 Task: Add a signature Marie Turner containing With sincere appreciation and gratitude, Marie Turner to email address softage.3@softage.net and add a folder Service contracts
Action: Mouse moved to (139, 104)
Screenshot: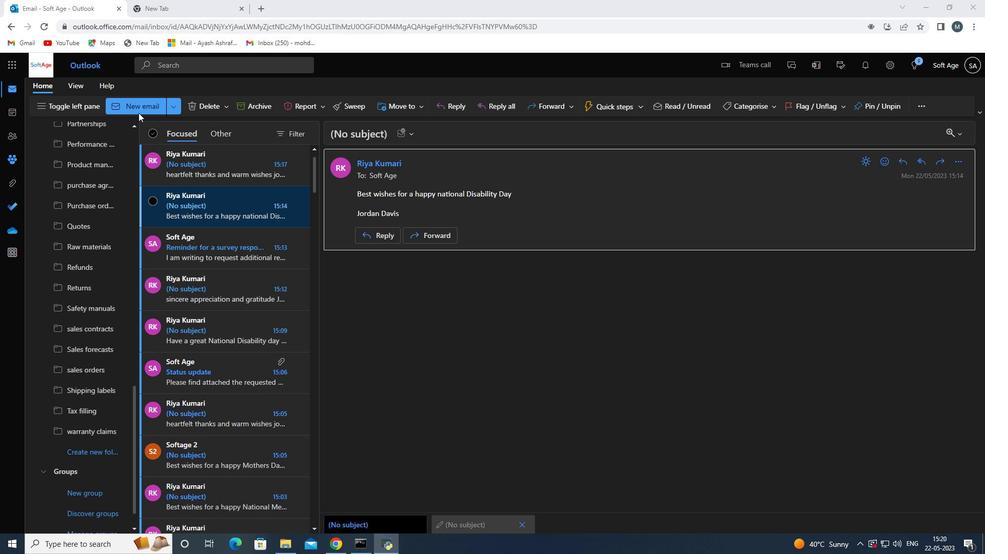 
Action: Mouse pressed left at (139, 104)
Screenshot: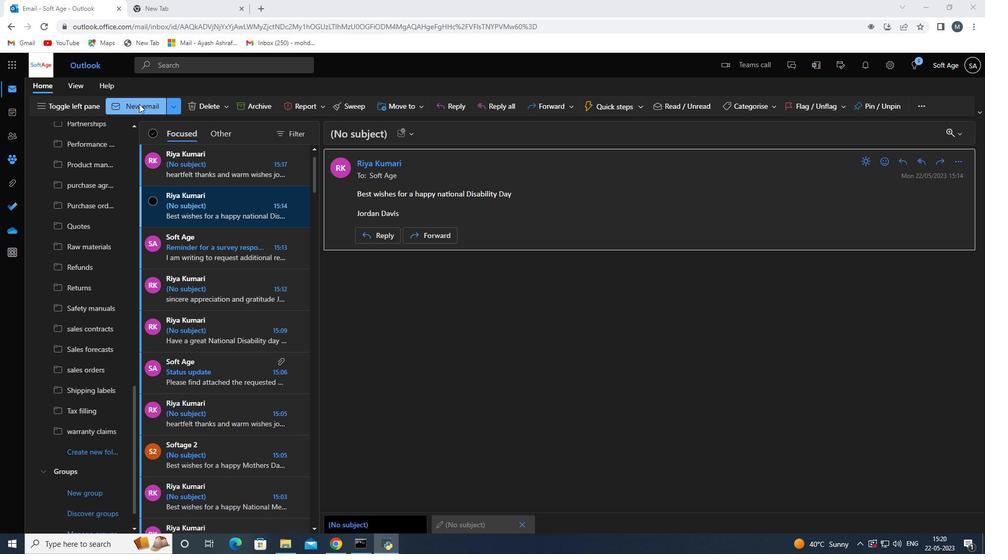 
Action: Mouse moved to (686, 109)
Screenshot: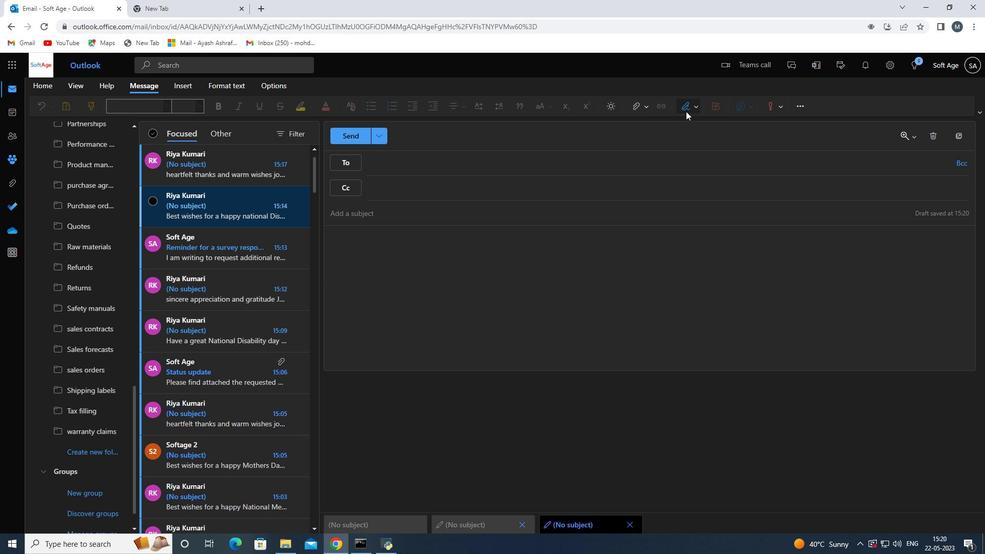 
Action: Mouse pressed left at (686, 109)
Screenshot: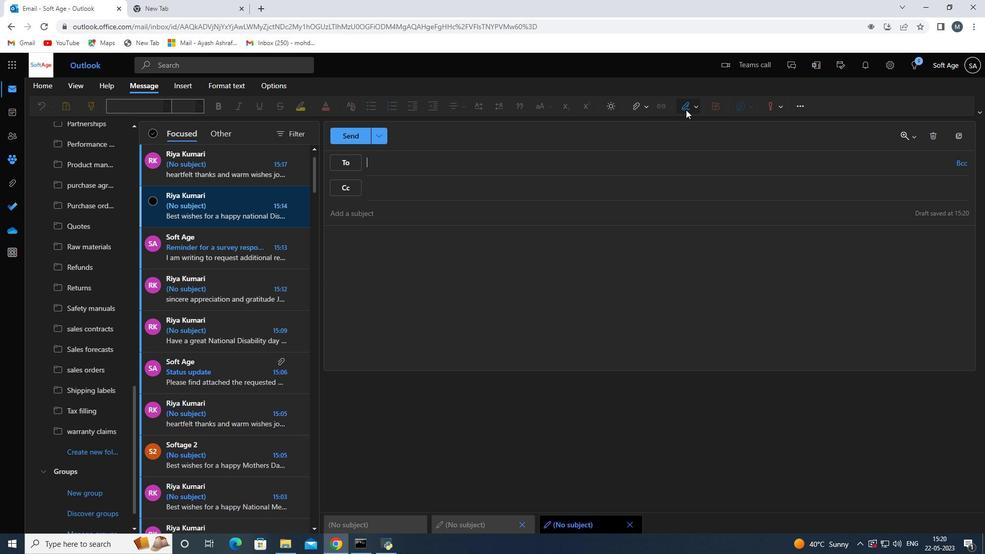
Action: Mouse moved to (671, 151)
Screenshot: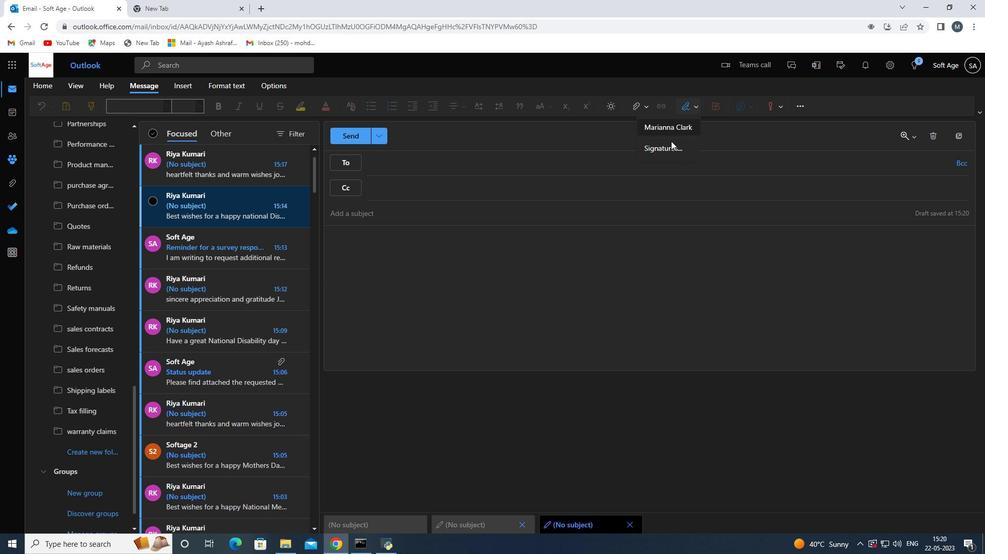 
Action: Mouse pressed left at (671, 151)
Screenshot: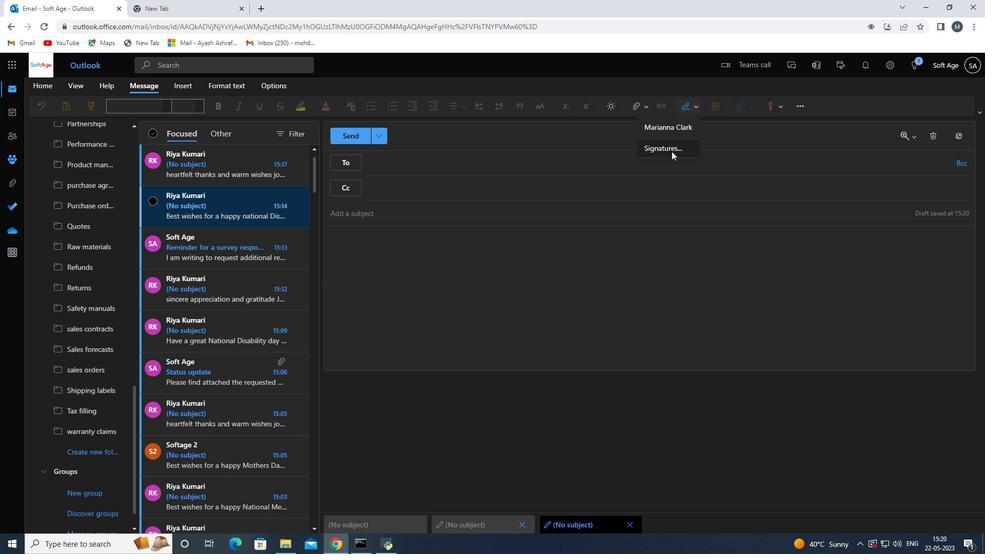 
Action: Mouse moved to (708, 193)
Screenshot: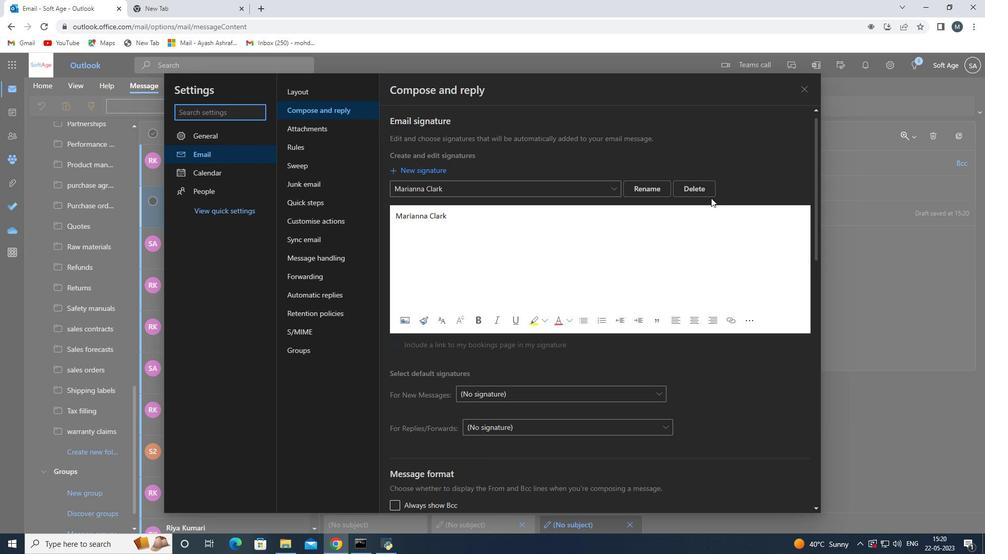 
Action: Mouse pressed left at (708, 193)
Screenshot: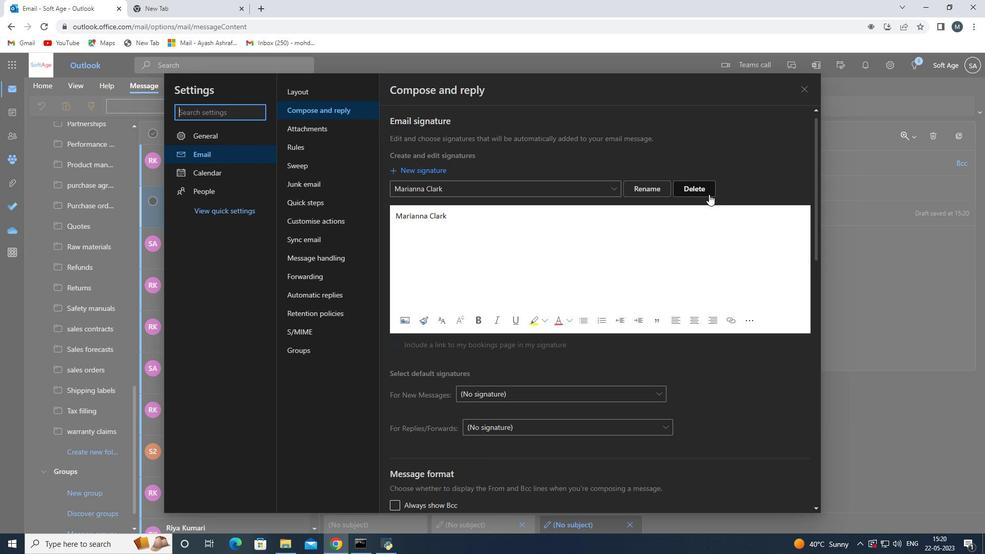 
Action: Mouse moved to (497, 188)
Screenshot: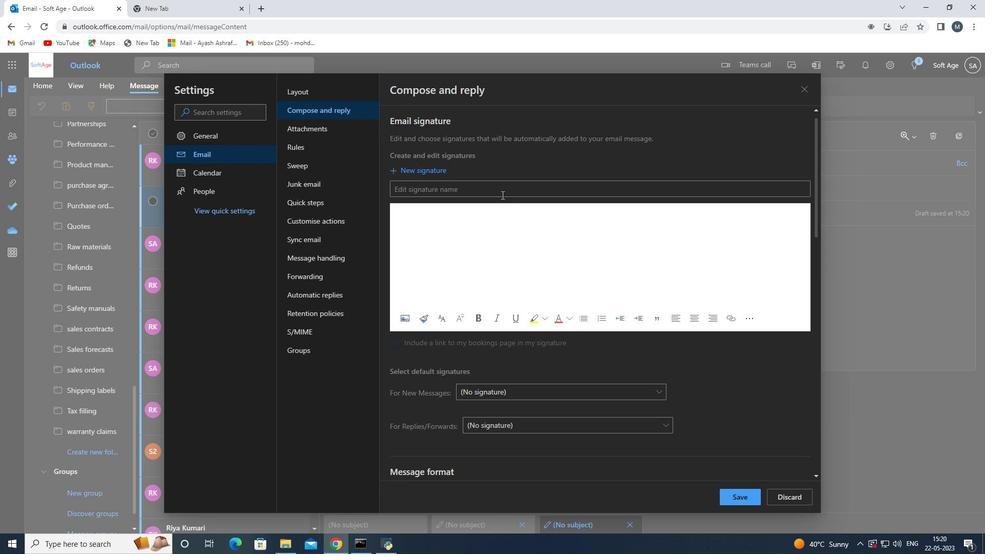 
Action: Mouse pressed left at (497, 188)
Screenshot: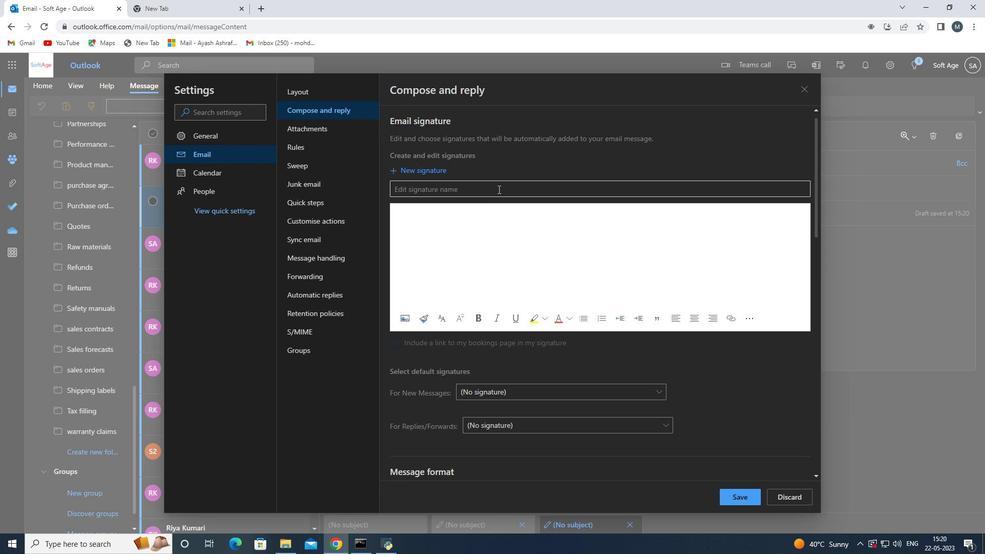 
Action: Key pressed turnr<Key.backspace><Key.backspace><Key.backspace><Key.backspace><Key.backspace><Key.backspace><Key.backspace><Key.backspace><Key.backspace><Key.backspace><Key.backspace><Key.backspace><Key.backspace><Key.backspace><Key.backspace><Key.backspace><Key.backspace><Key.backspace><Key.backspace><Key.backspace><Key.shift><Key.shift><Key.shift><Key.shift><Key.shift><Key.shift><Key.shift><Key.shift><Key.shift><Key.shift><Key.shift><Key.shift><Key.shift><Key.shift><Key.shift>Turner<Key.space><Key.backspace><Key.backspace><Key.backspace><Key.backspace><Key.backspace><Key.backspace><Key.backspace><Key.backspace><Key.backspace><Key.backspace><Key.backspace><Key.backspace><Key.backspace><Key.backspace><Key.backspace><Key.backspace><Key.backspace><Key.backspace><Key.backspace><Key.backspace><Key.backspace><Key.backspace><Key.shift>Marie<Key.space><Key.shift>Turner<Key.space>
Screenshot: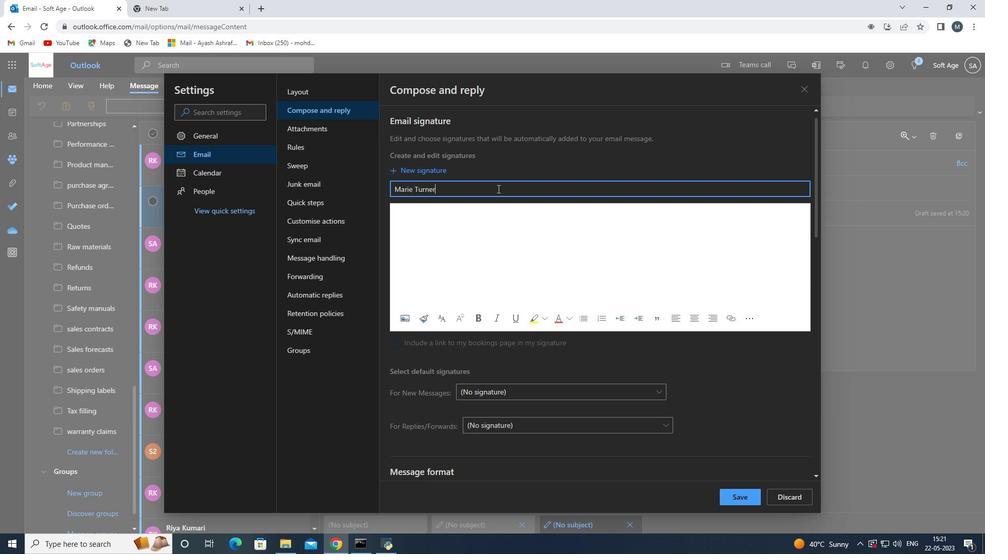 
Action: Mouse moved to (487, 223)
Screenshot: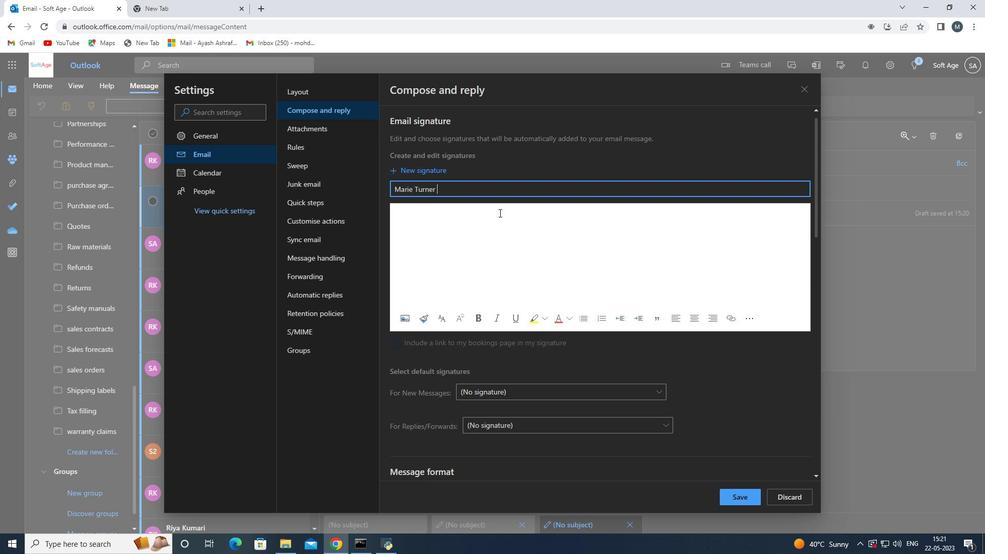 
Action: Mouse pressed left at (487, 223)
Screenshot: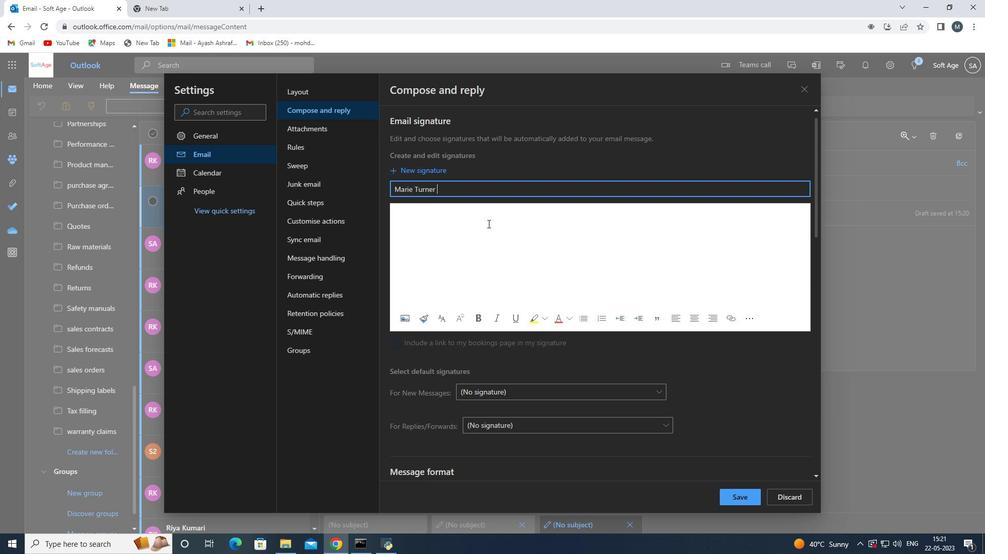 
Action: Key pressed <Key.shift>Mas<Key.backspace>rie<Key.space><Key.shift>Turner<Key.space>
Screenshot: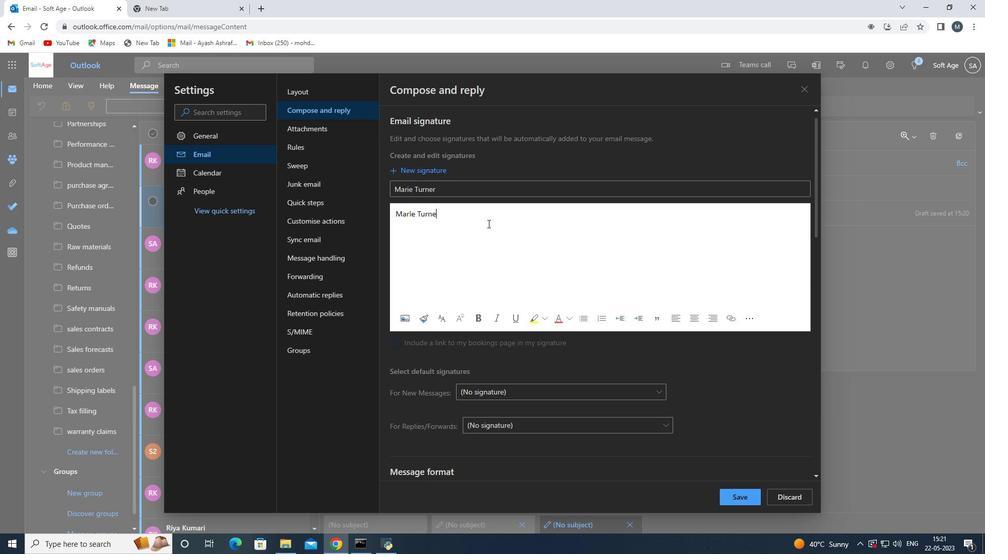 
Action: Mouse moved to (743, 493)
Screenshot: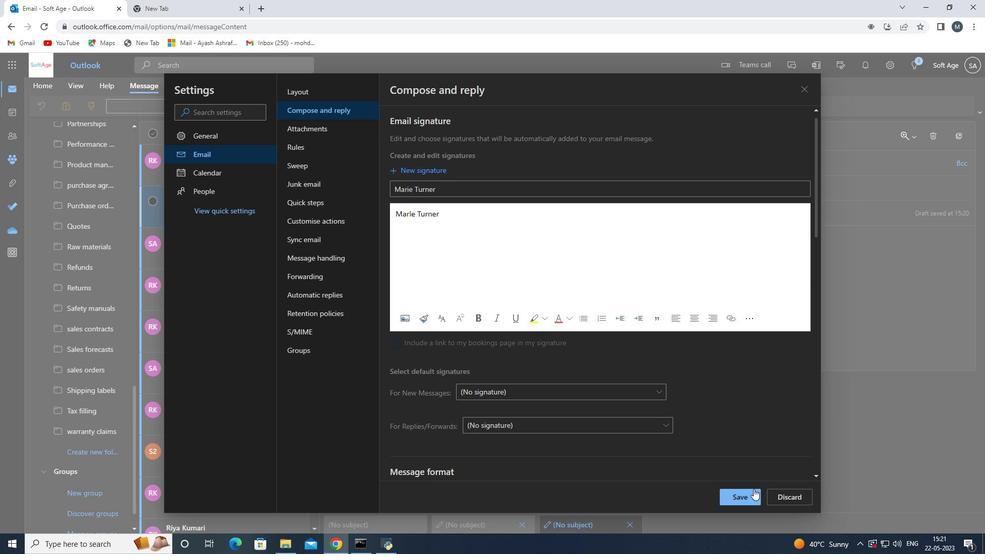 
Action: Mouse pressed left at (743, 493)
Screenshot: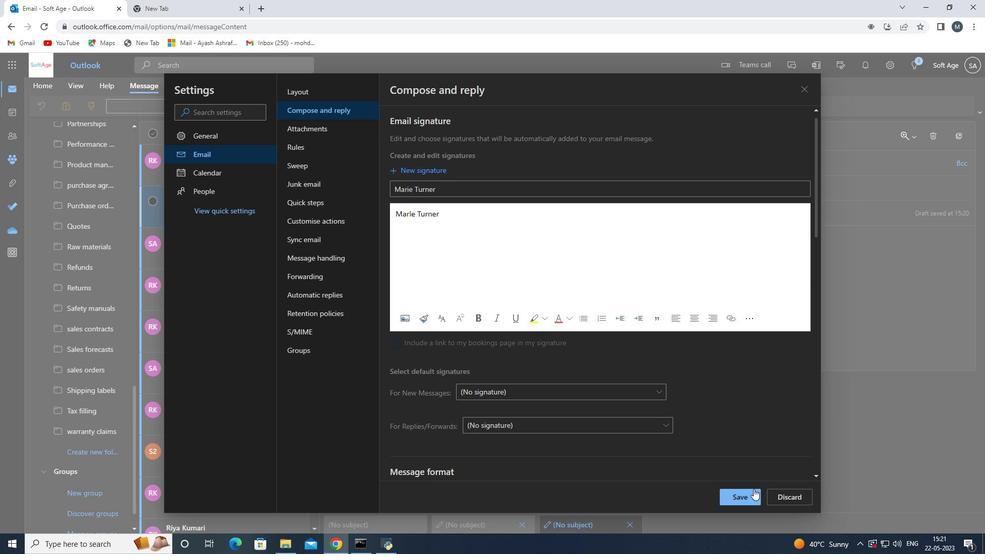 
Action: Mouse moved to (809, 89)
Screenshot: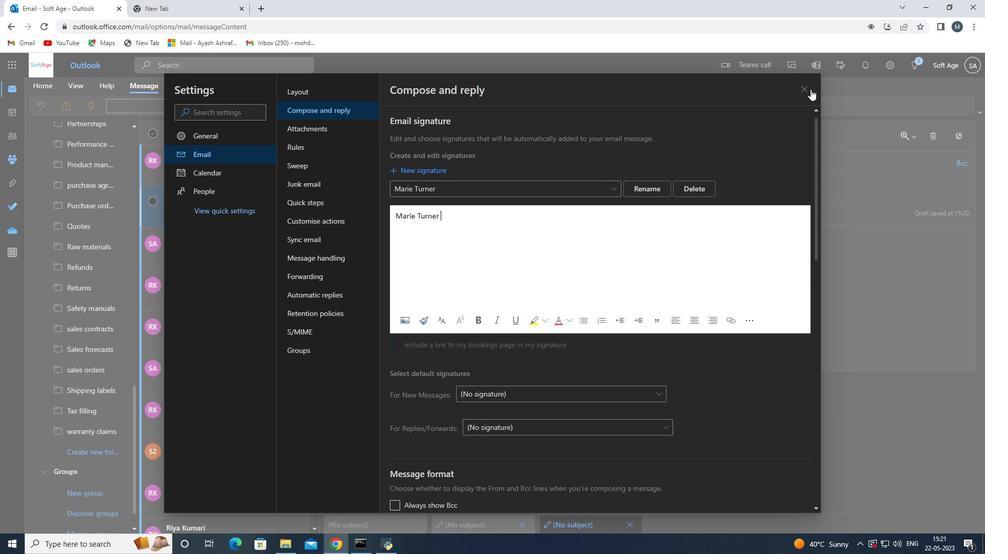 
Action: Mouse pressed left at (809, 89)
Screenshot: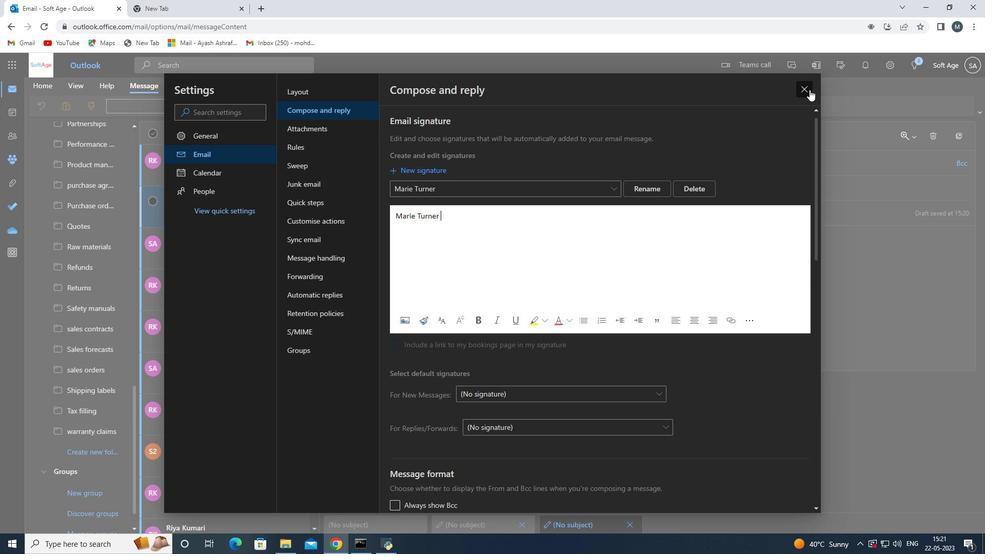 
Action: Mouse moved to (422, 227)
Screenshot: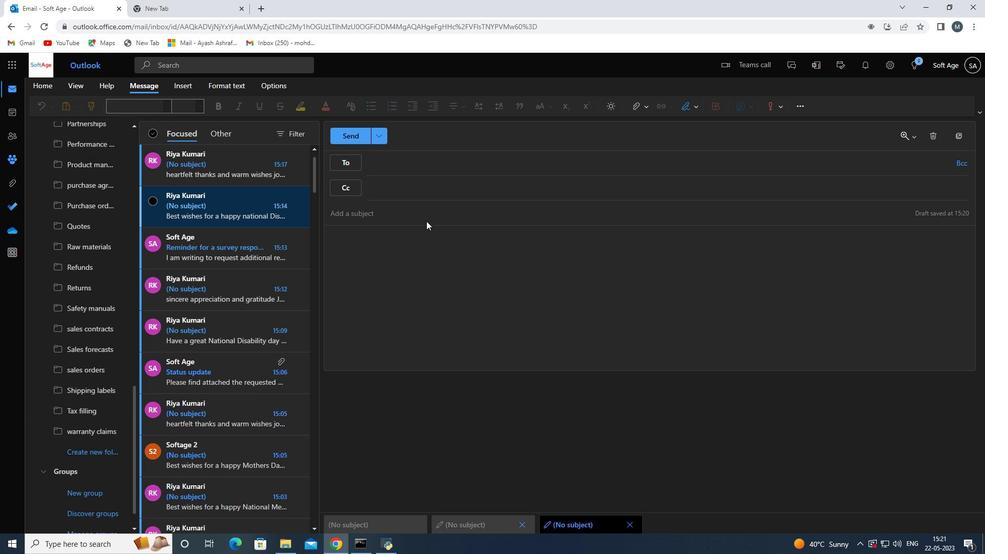 
Action: Mouse pressed left at (422, 227)
Screenshot: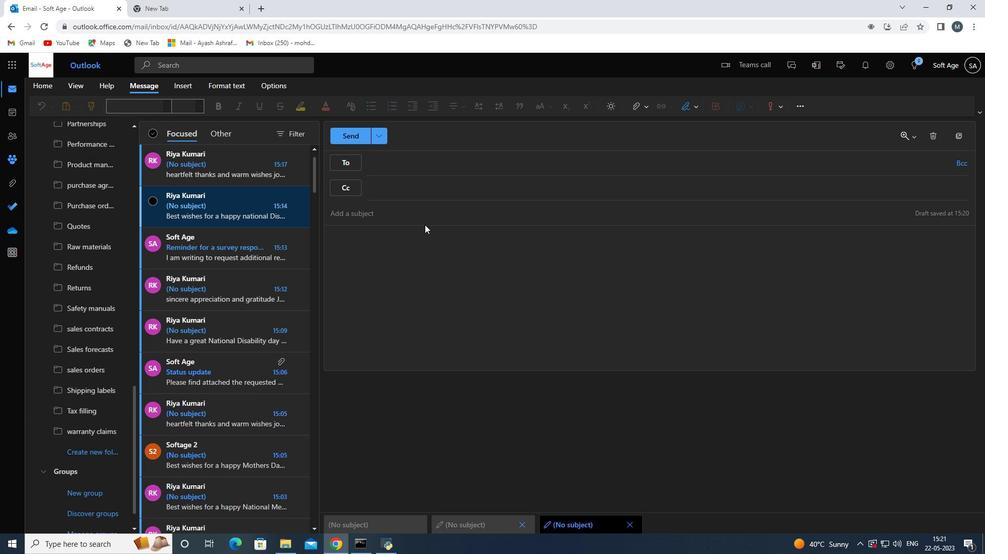 
Action: Mouse moved to (419, 237)
Screenshot: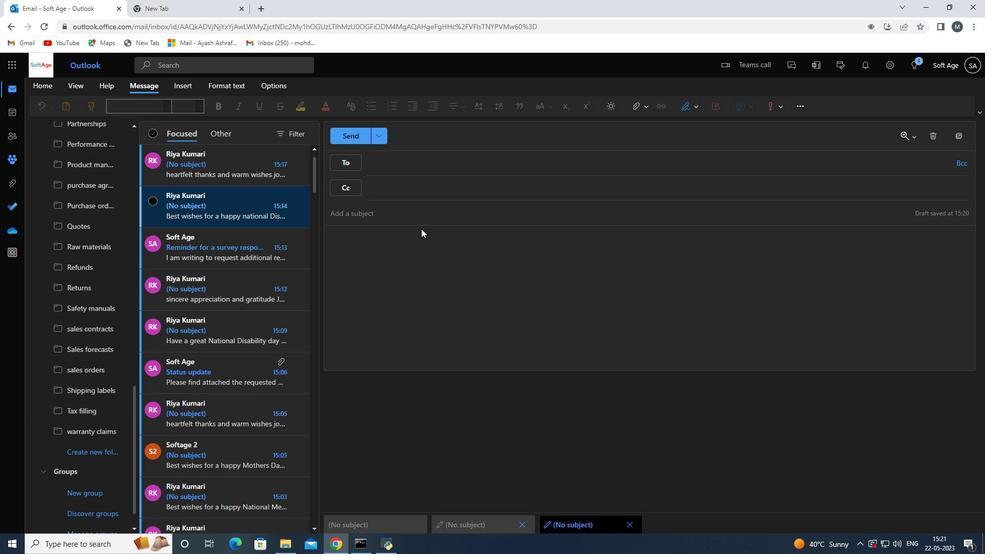 
Action: Mouse pressed left at (419, 237)
Screenshot: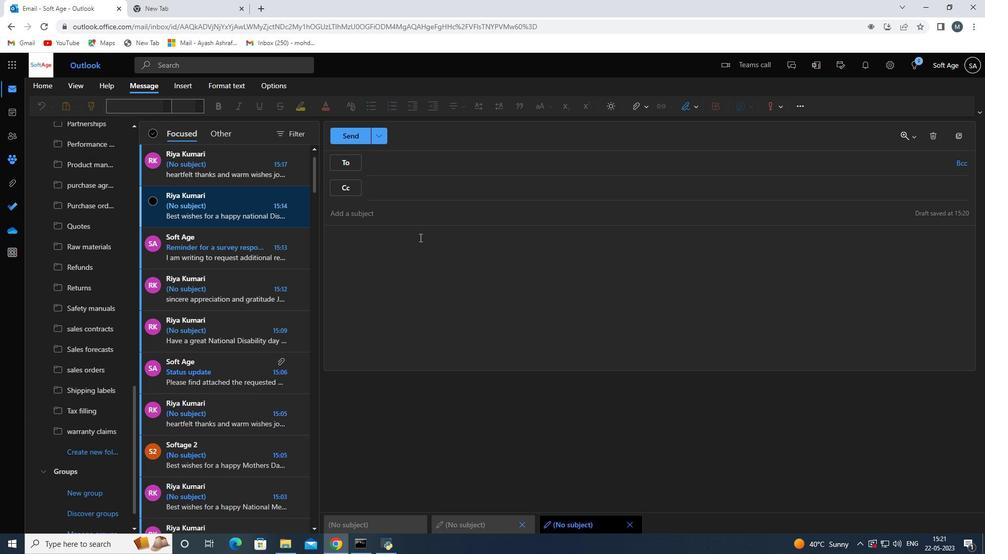 
Action: Mouse moved to (696, 106)
Screenshot: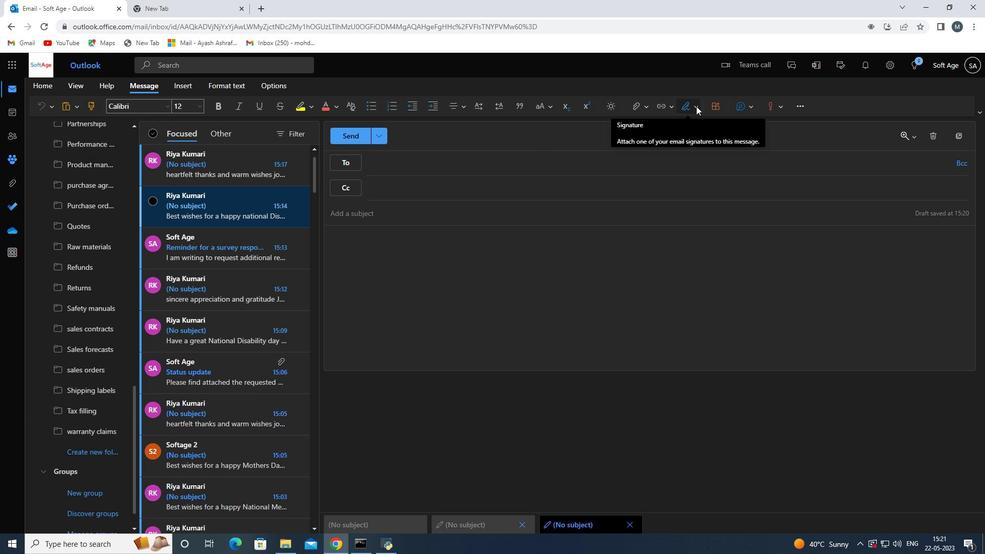 
Action: Mouse pressed left at (696, 106)
Screenshot: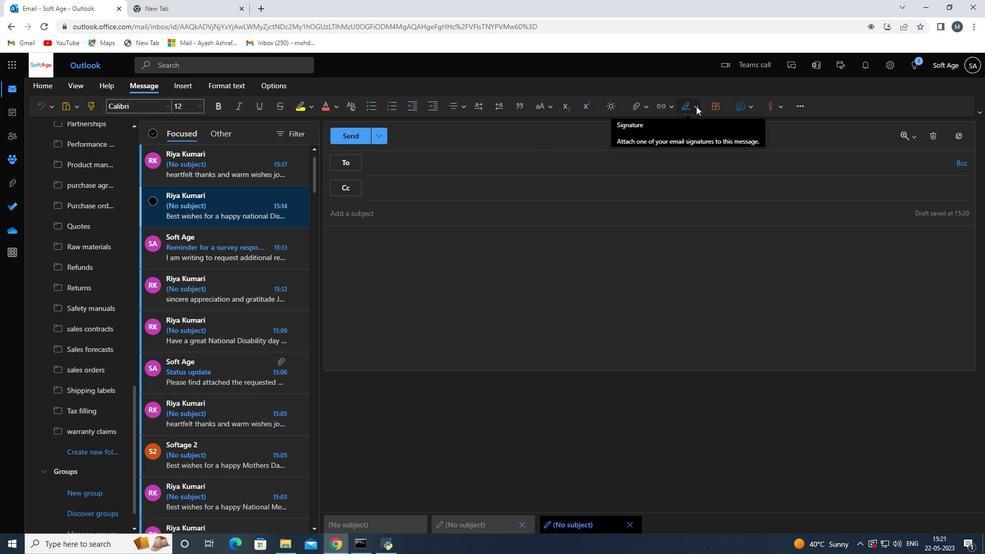 
Action: Mouse moved to (676, 131)
Screenshot: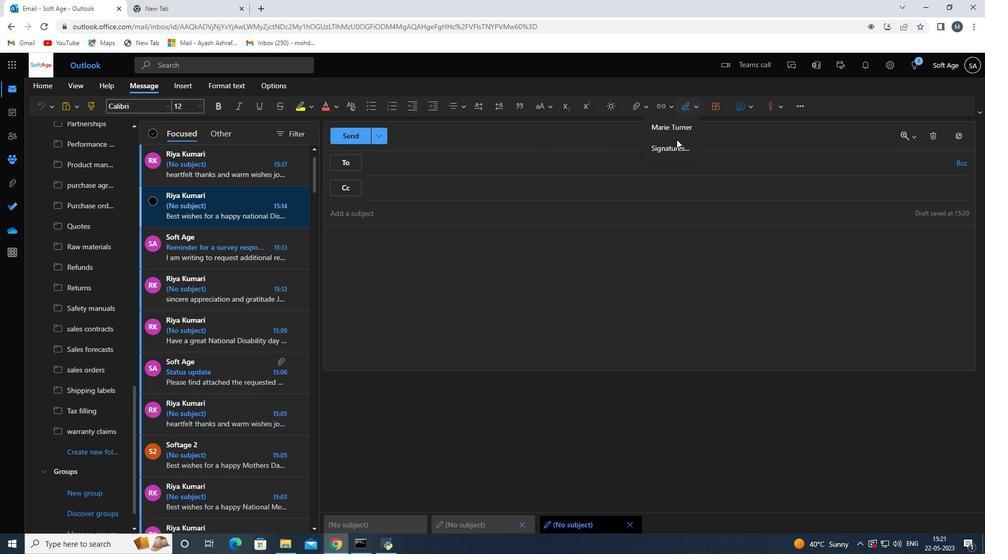 
Action: Mouse pressed left at (676, 131)
Screenshot: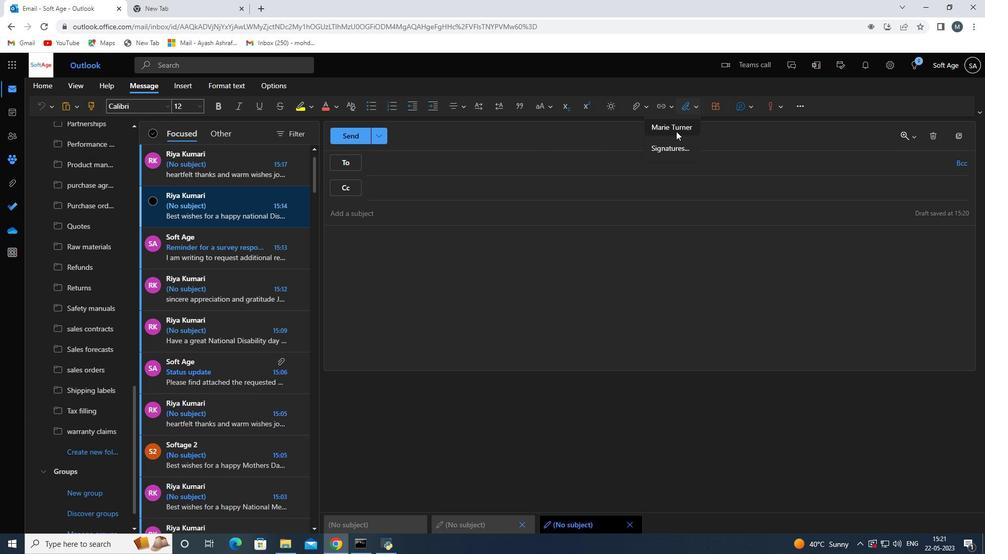 
Action: Mouse moved to (403, 253)
Screenshot: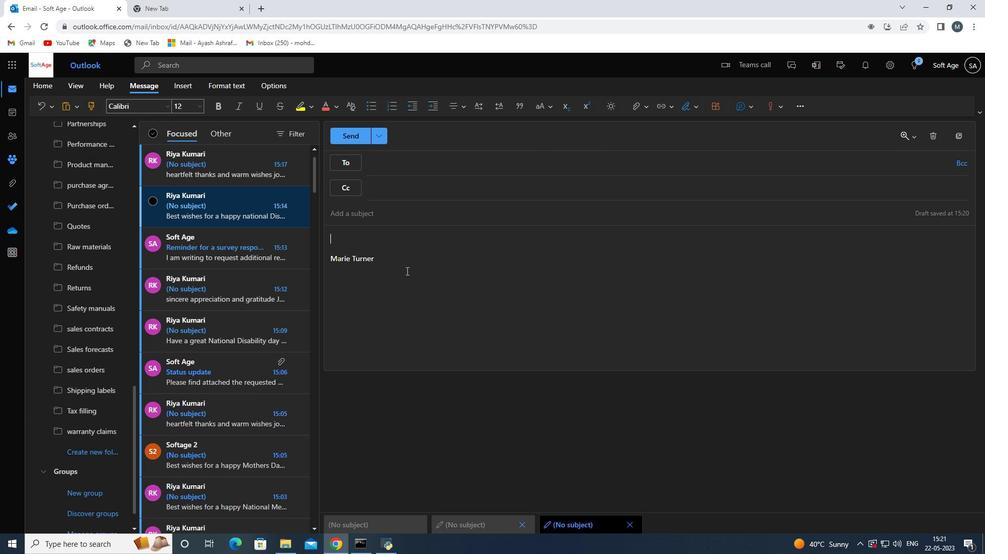 
Action: Key pressed <Key.shift><Key.shift>With<Key.space>sincere<Key.space>appreciation<Key.space>and<Key.space>gratitude<Key.space>
Screenshot: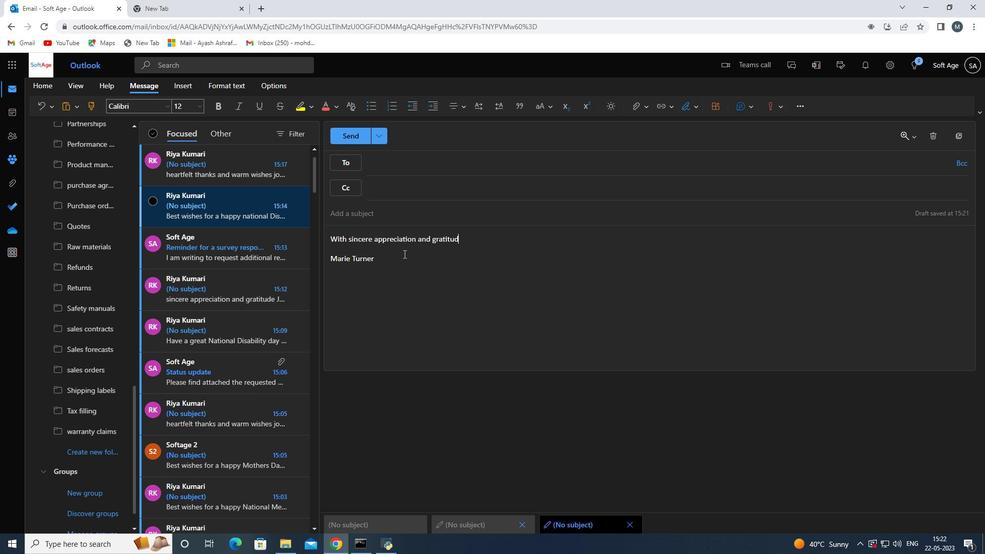 
Action: Mouse moved to (438, 151)
Screenshot: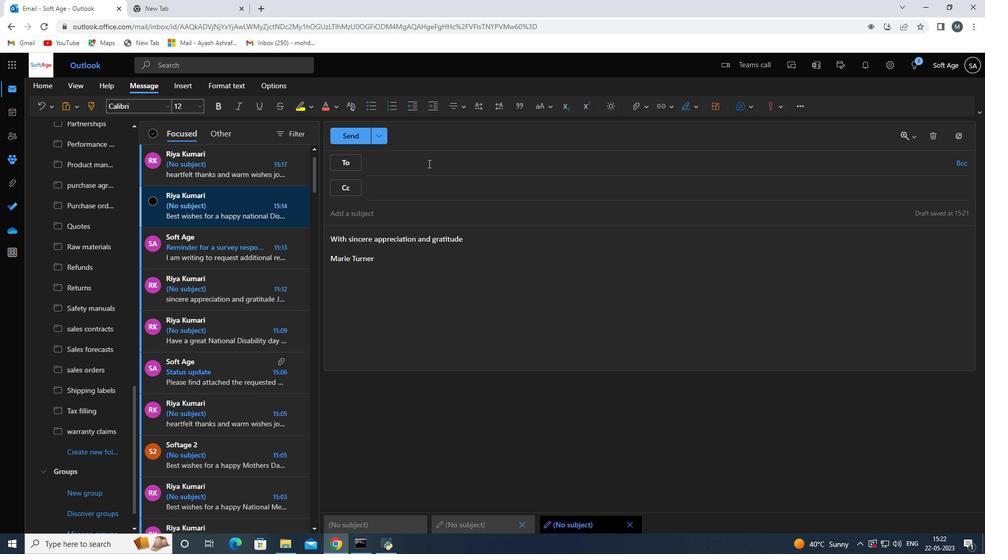 
Action: Mouse pressed left at (438, 151)
Screenshot: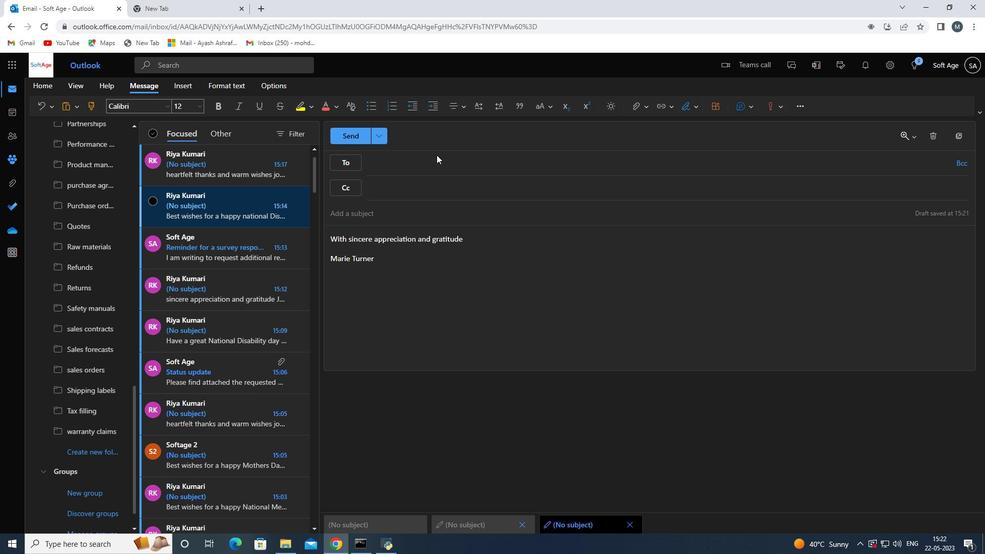 
Action: Mouse moved to (440, 164)
Screenshot: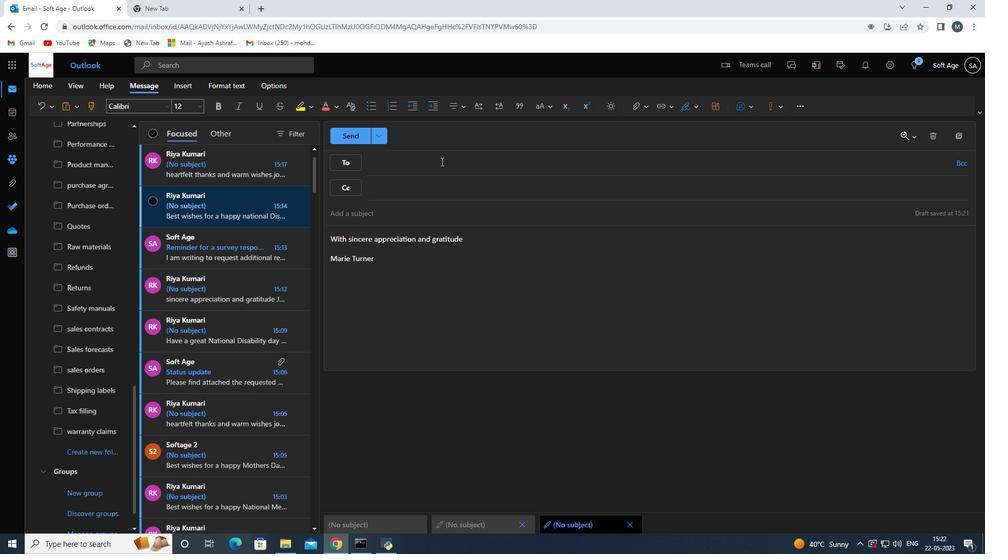 
Action: Mouse pressed left at (440, 164)
Screenshot: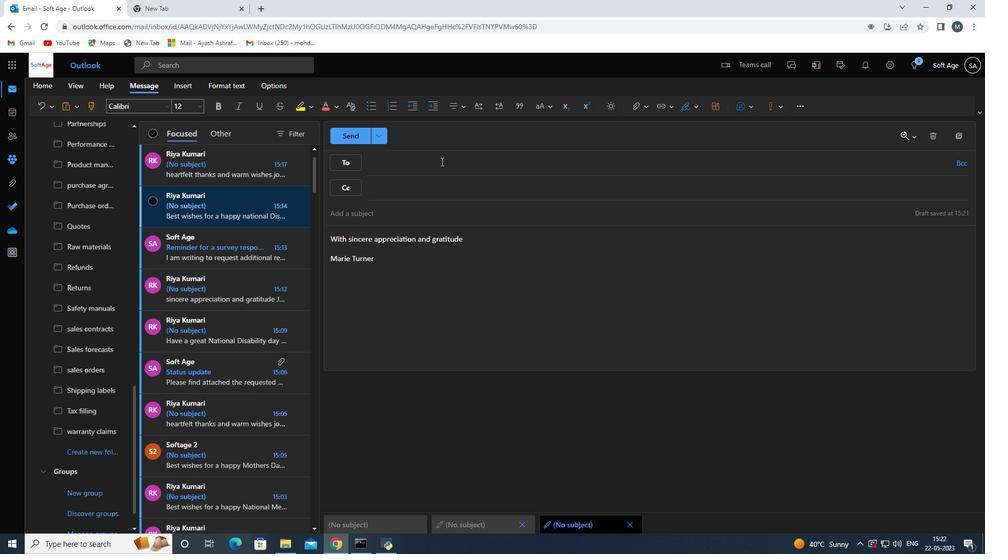 
Action: Mouse moved to (434, 169)
Screenshot: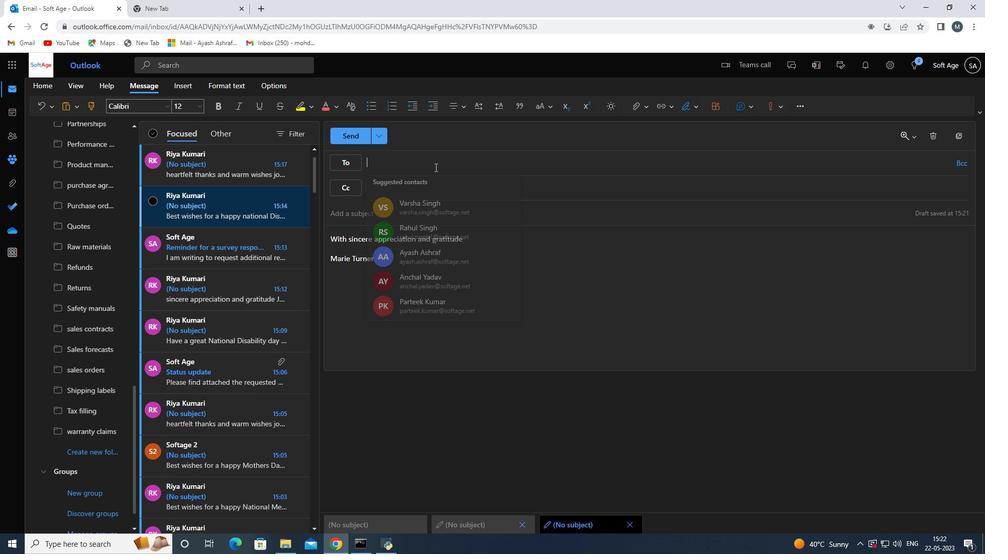 
Action: Key pressed softage.3<Key.shift>2<Key.backspace><Key.shift>@si<Key.backspace>oftge.net
Screenshot: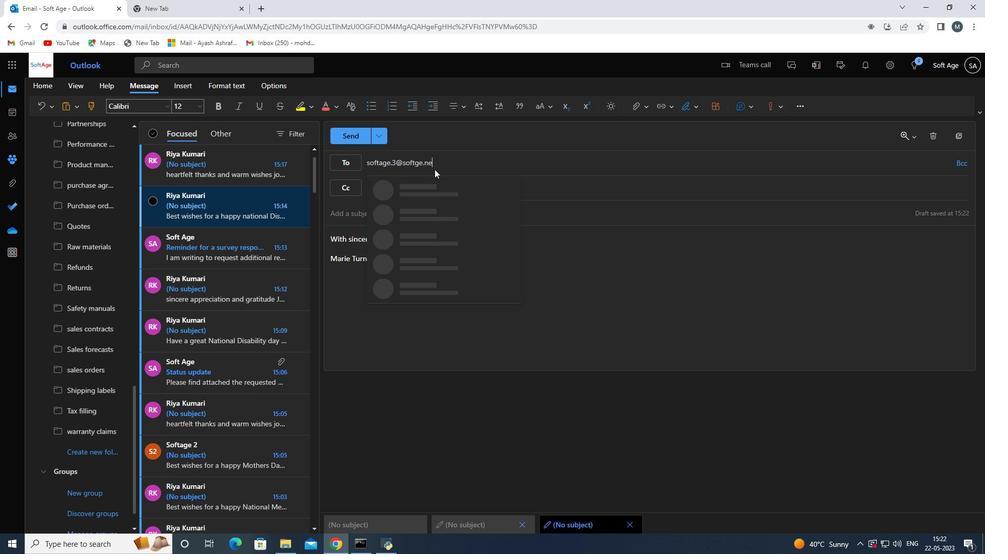 
Action: Mouse moved to (415, 162)
Screenshot: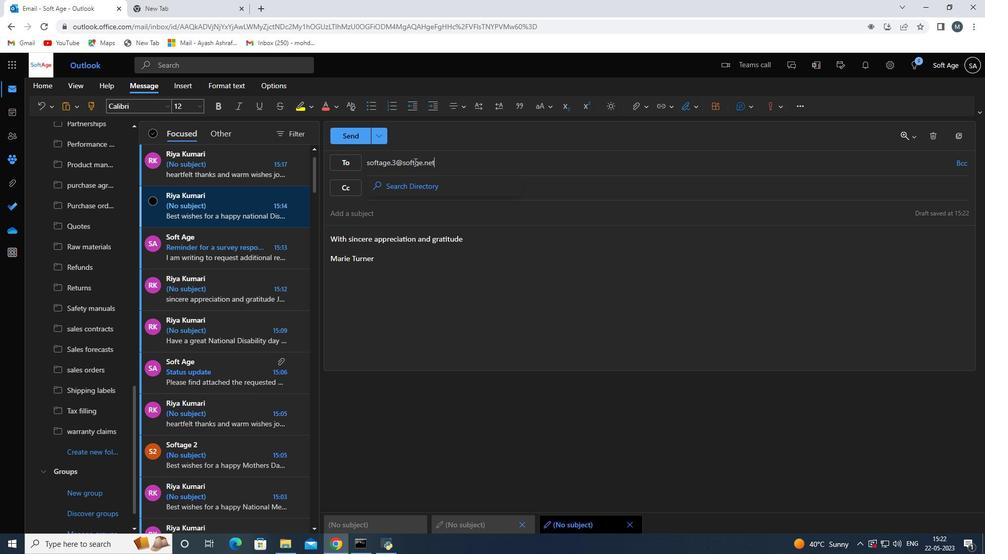 
Action: Mouse pressed left at (415, 162)
Screenshot: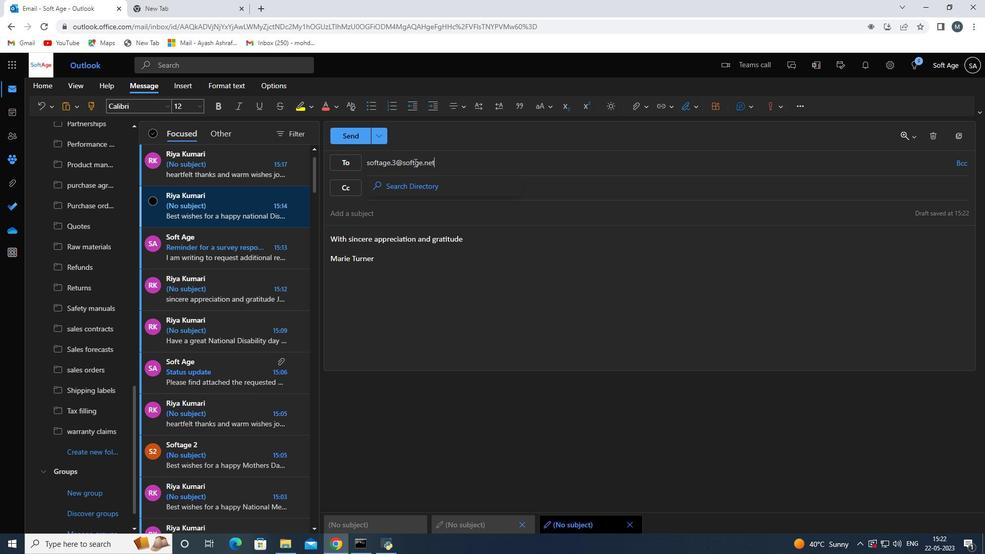 
Action: Mouse moved to (417, 175)
Screenshot: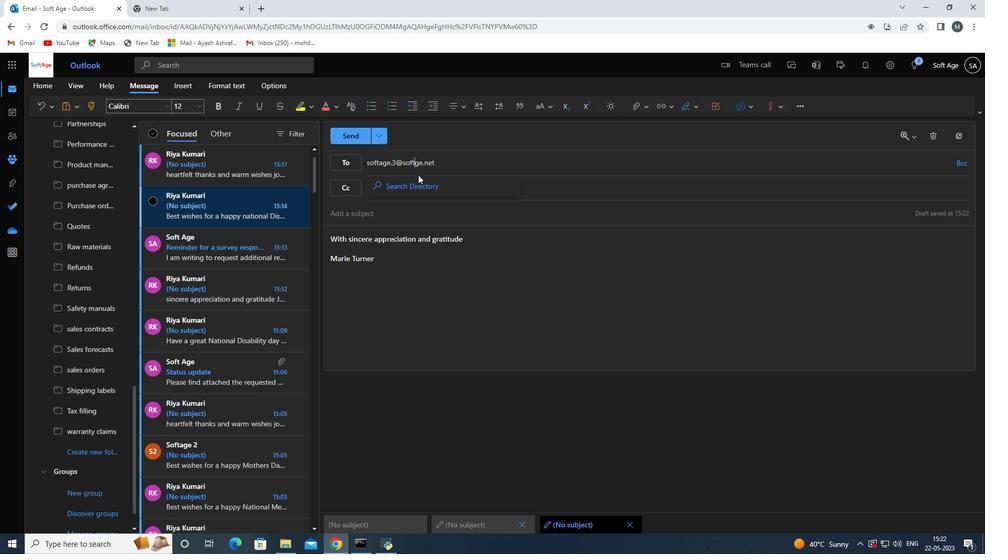 
Action: Key pressed a
Screenshot: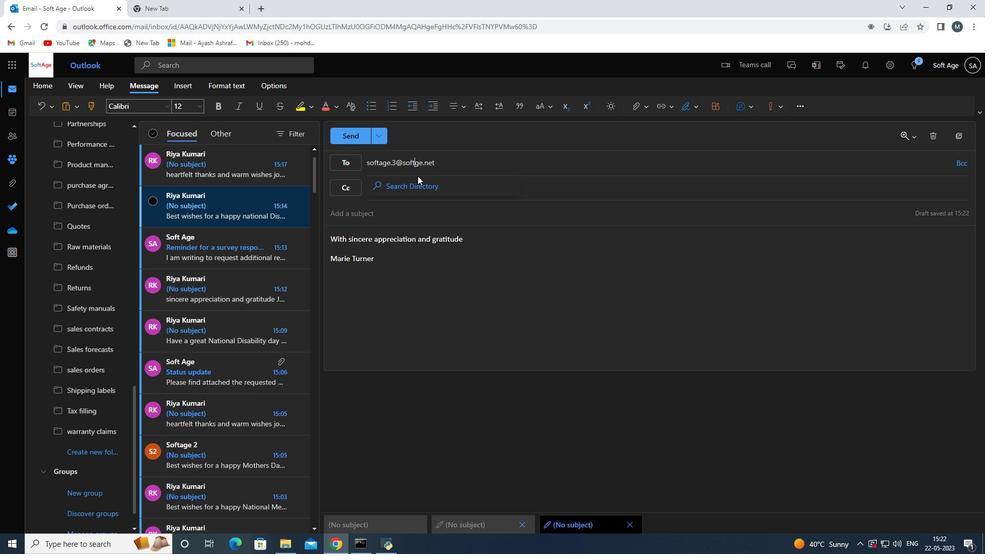 
Action: Mouse moved to (437, 193)
Screenshot: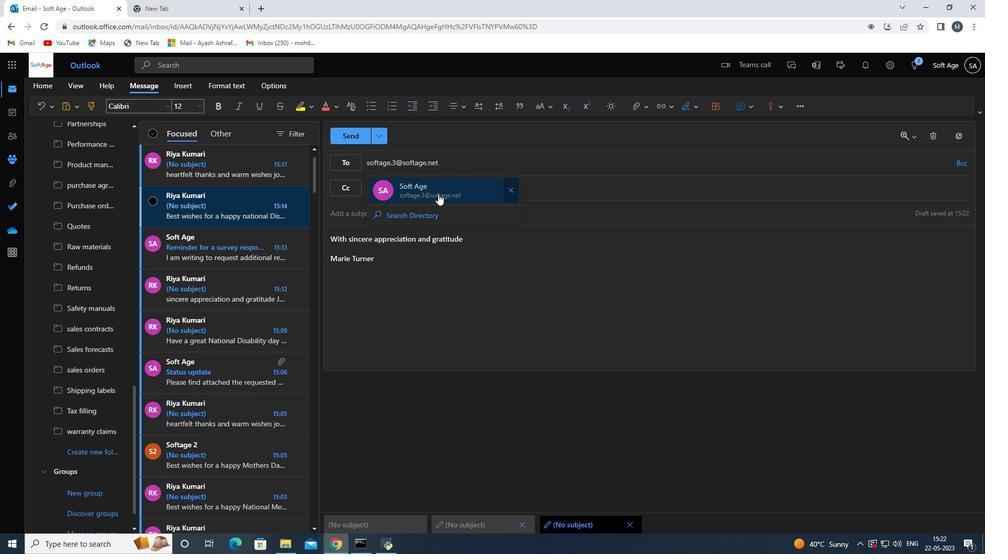 
Action: Mouse pressed left at (437, 193)
Screenshot: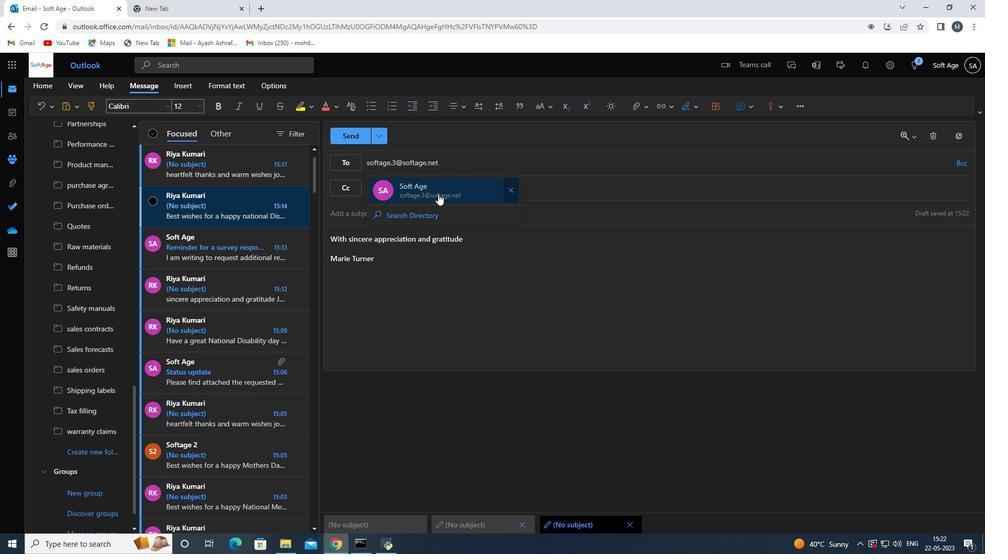 
Action: Mouse moved to (89, 456)
Screenshot: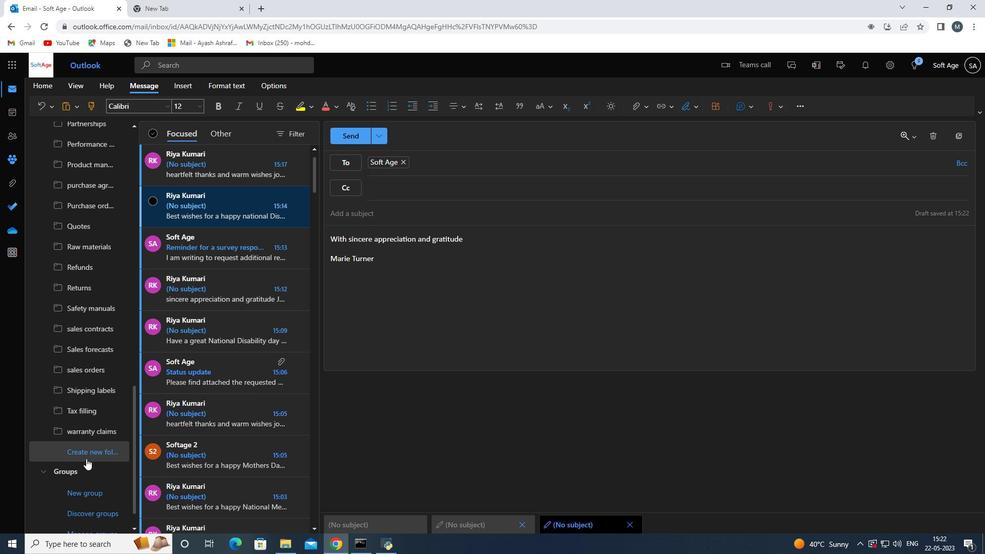 
Action: Mouse pressed left at (89, 456)
Screenshot: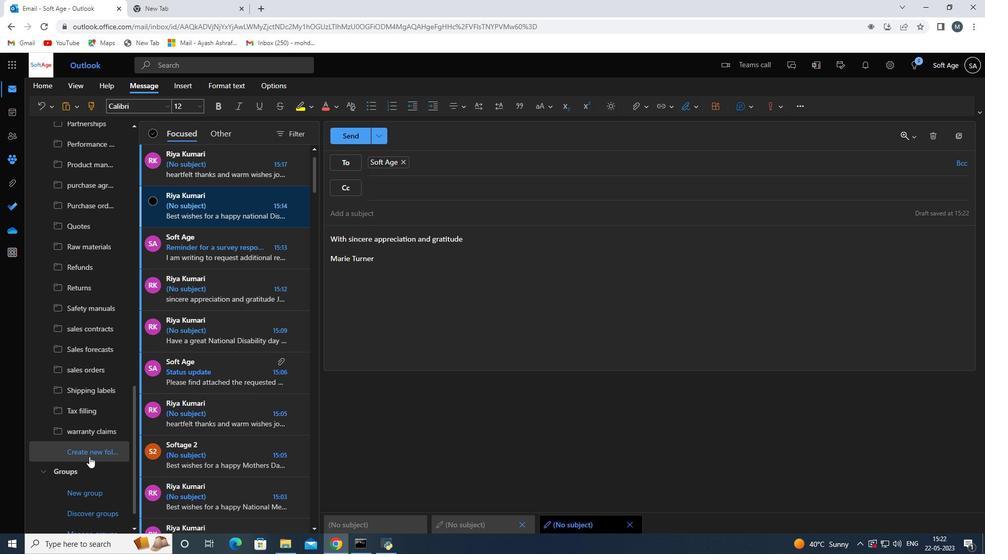 
Action: Mouse pressed left at (89, 456)
Screenshot: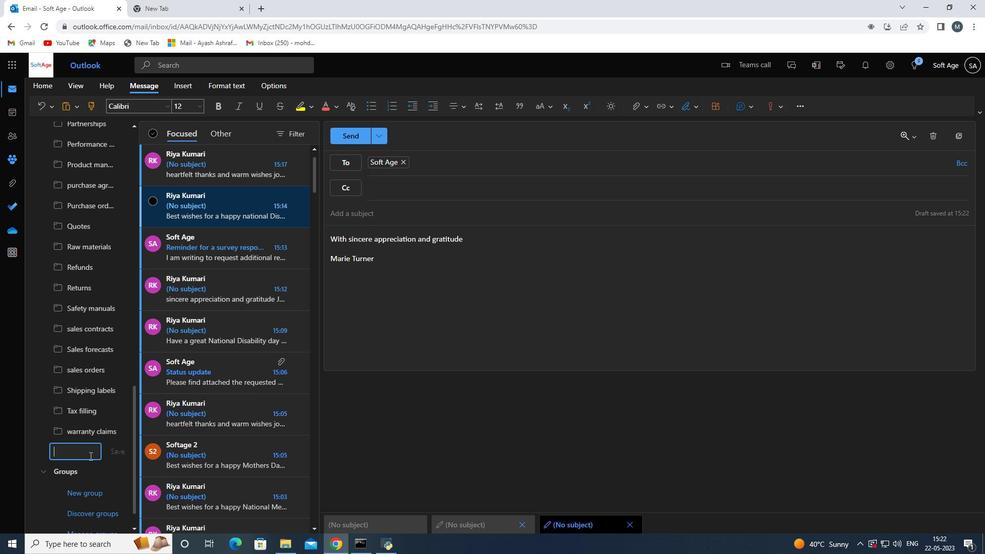 
Action: Key pressed <Key.shift>Service<Key.space>contracts<Key.space>
Screenshot: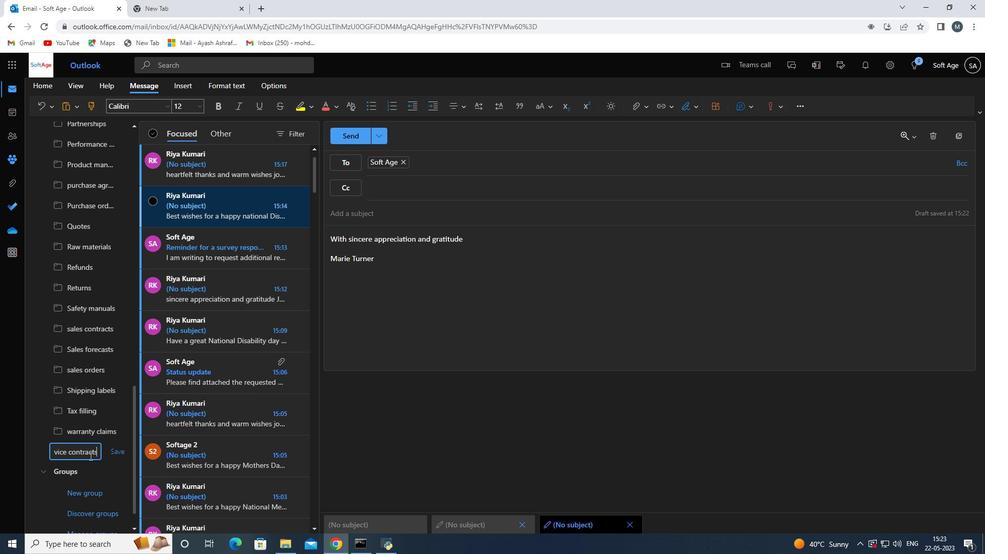 
Action: Mouse moved to (116, 456)
Screenshot: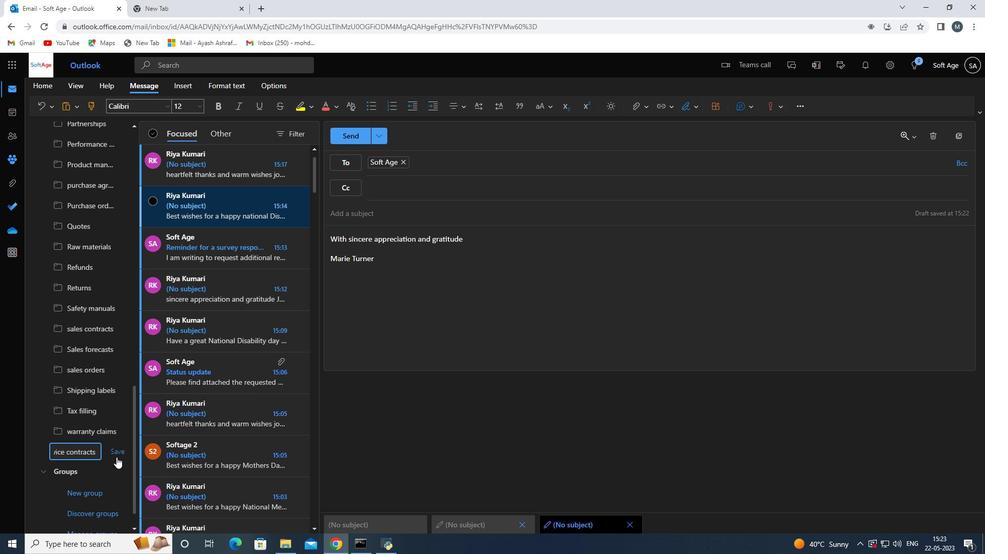 
Action: Mouse pressed left at (116, 456)
Screenshot: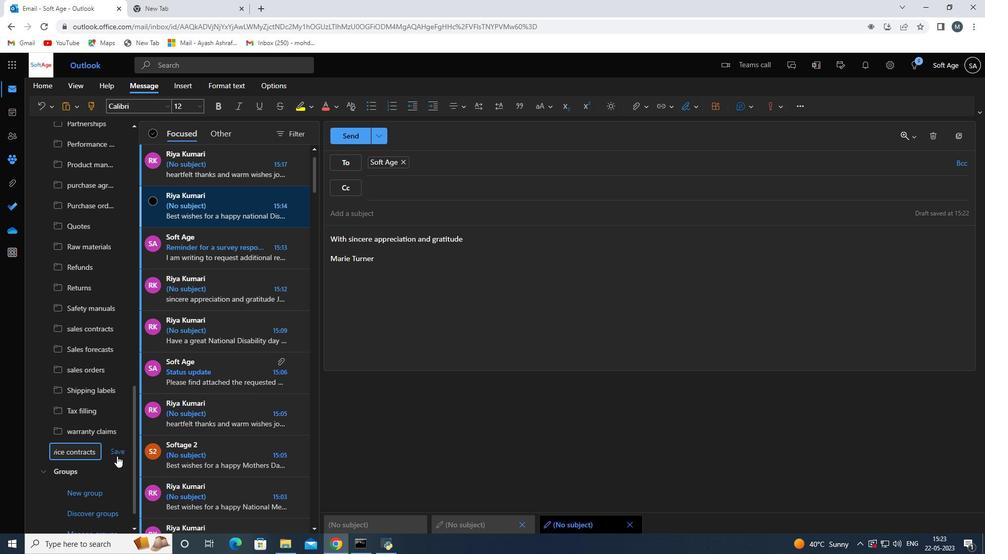 
Action: Mouse moved to (354, 140)
Screenshot: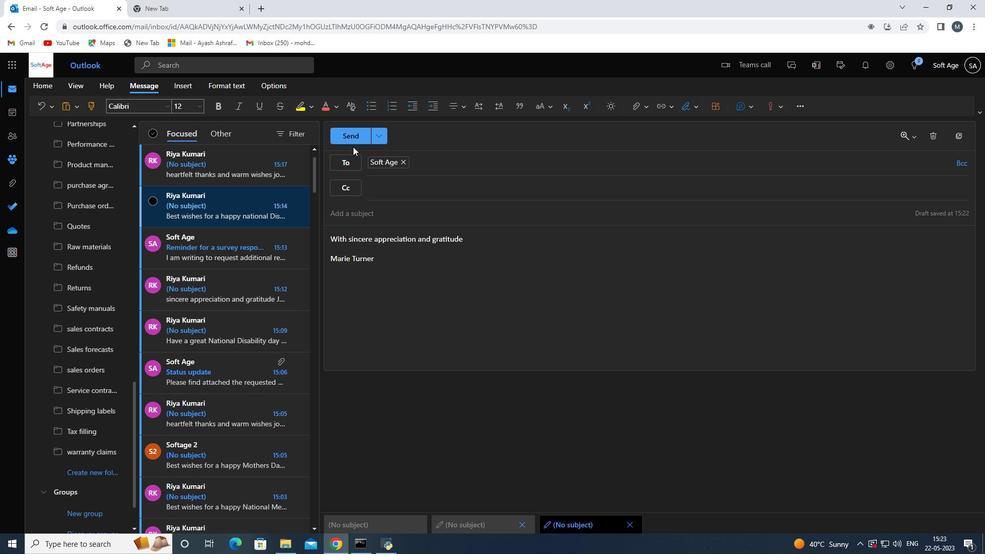 
Action: Mouse pressed left at (354, 140)
Screenshot: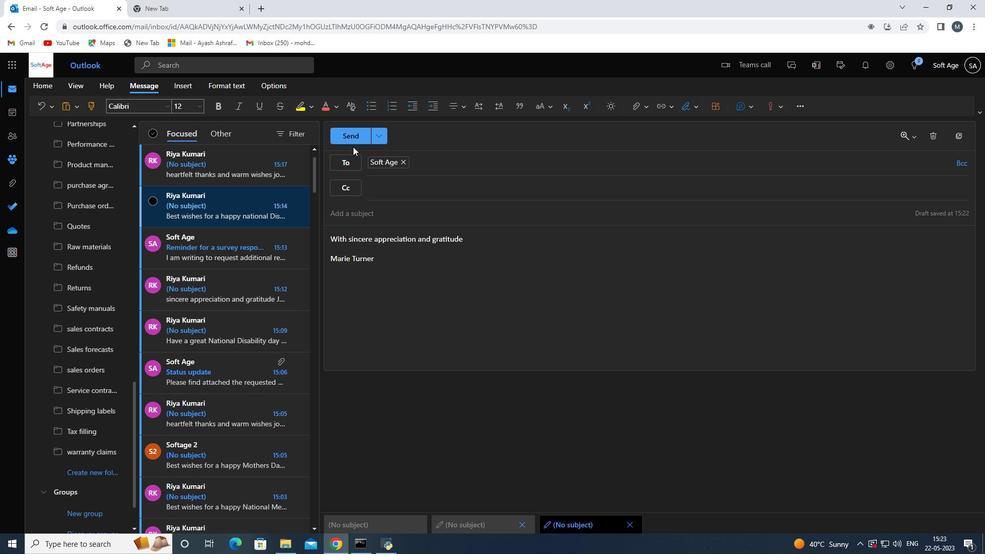 
Action: Mouse moved to (478, 313)
Screenshot: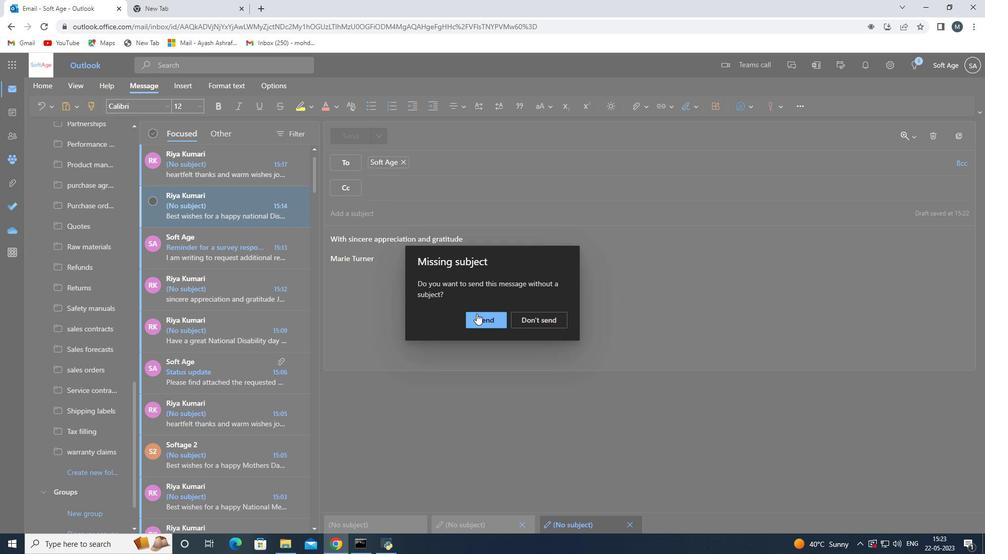 
Action: Mouse pressed left at (478, 313)
Screenshot: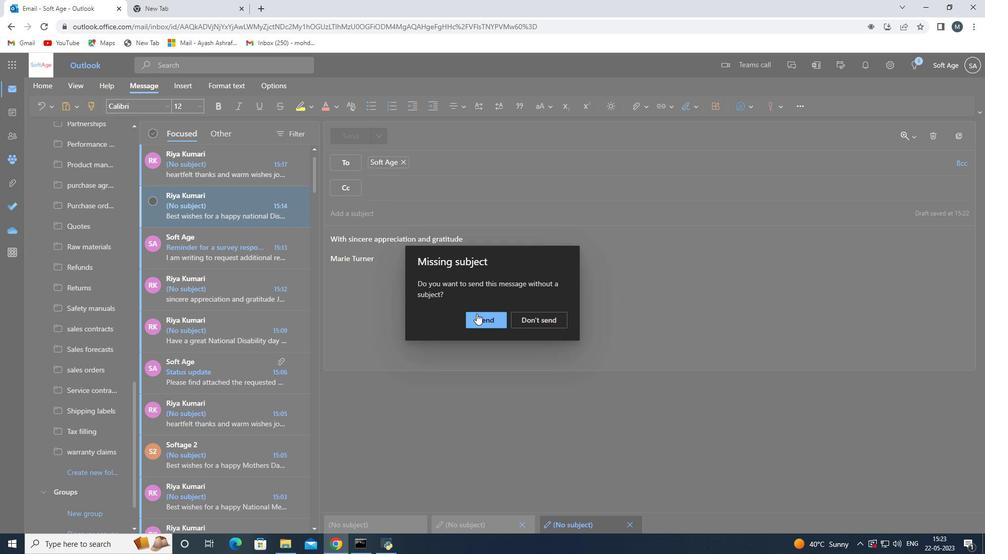 
Action: Mouse moved to (471, 320)
Screenshot: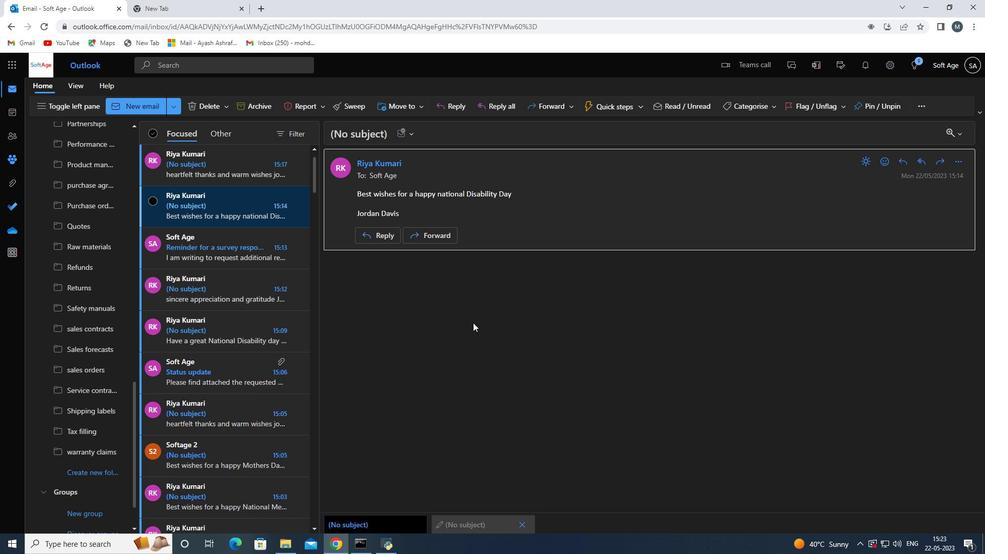 
